 Task: Open Card Card0007 in Board Board0002 in Development in Trello
Action: Mouse moved to (716, 103)
Screenshot: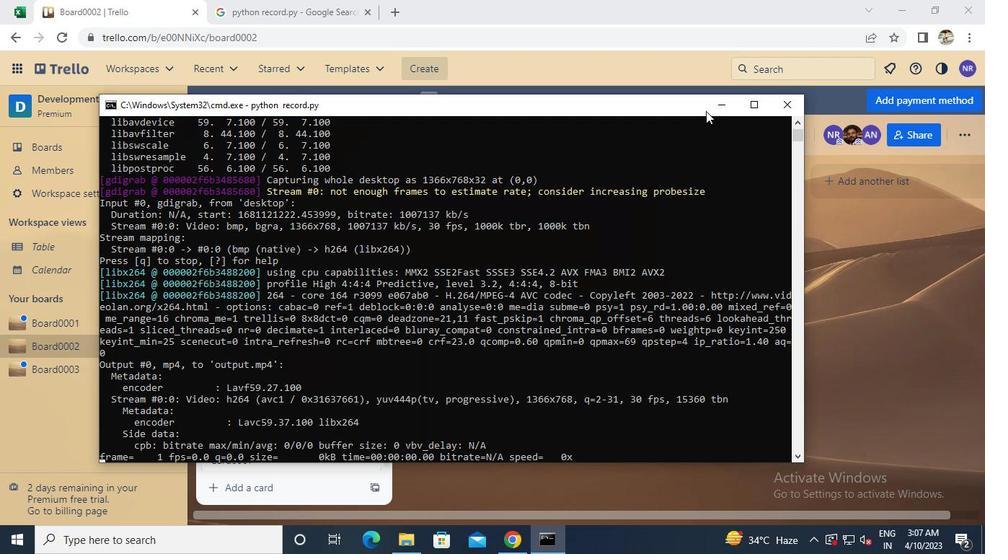 
Action: Mouse pressed left at (716, 103)
Screenshot: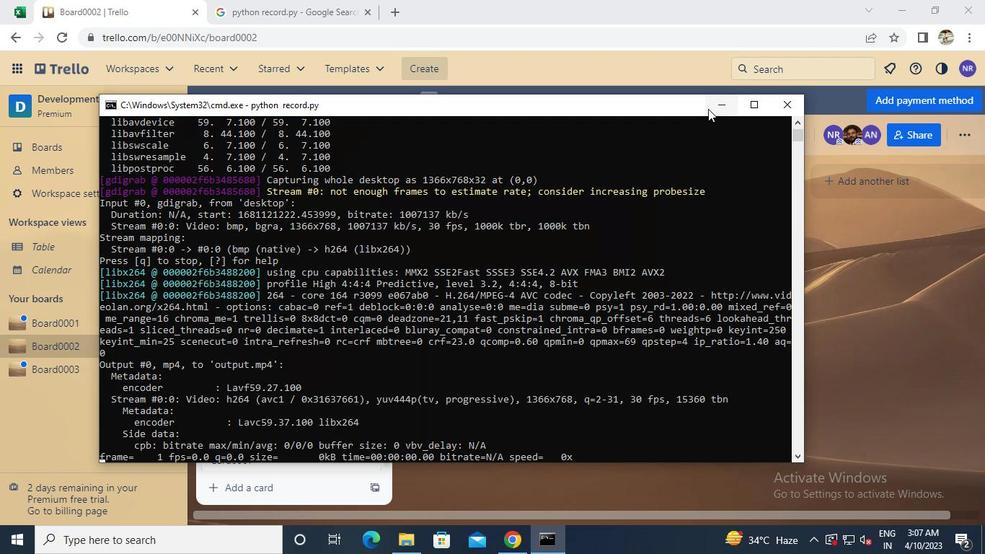 
Action: Mouse moved to (290, 458)
Screenshot: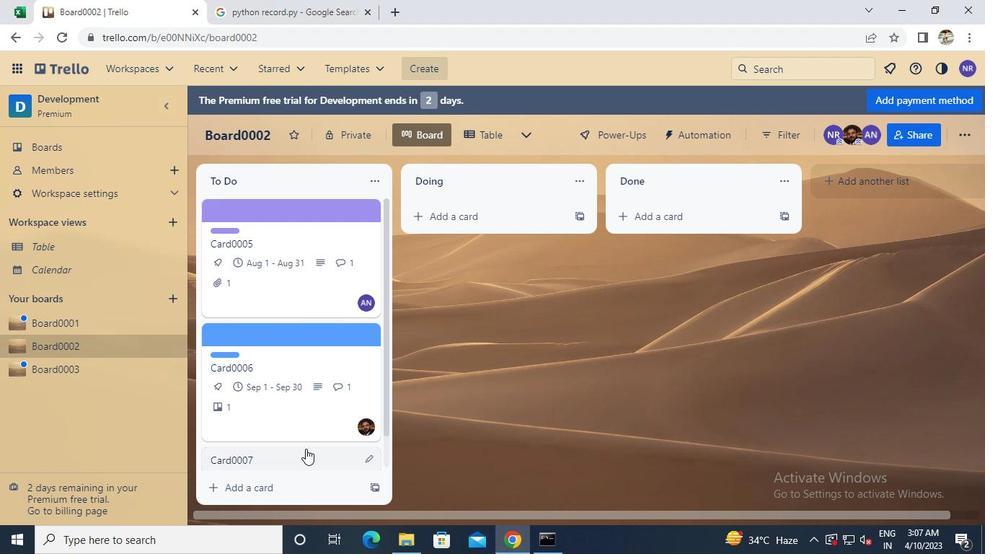 
Action: Mouse pressed left at (290, 458)
Screenshot: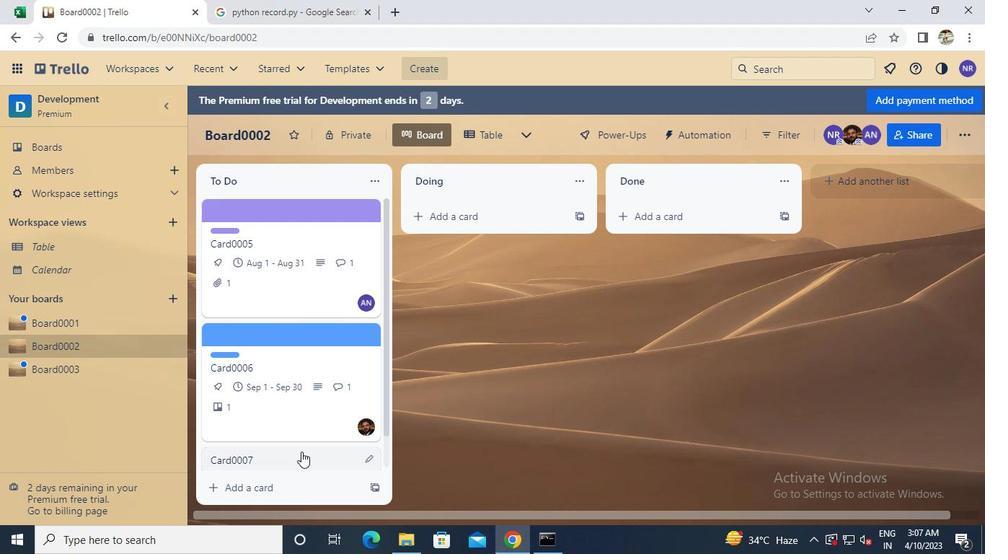 
Action: Mouse moved to (535, 548)
Screenshot: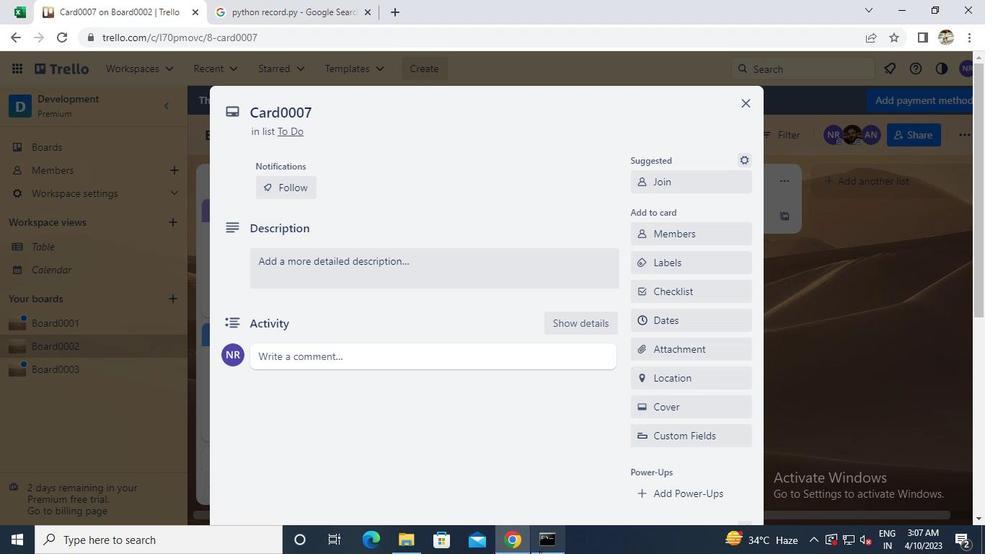 
Action: Mouse pressed left at (535, 548)
Screenshot: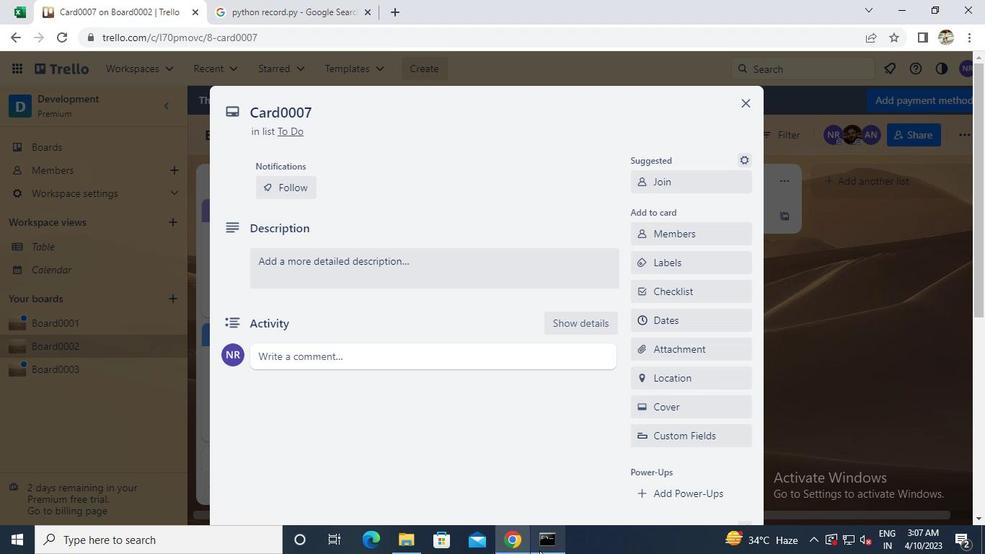 
Action: Mouse moved to (779, 104)
Screenshot: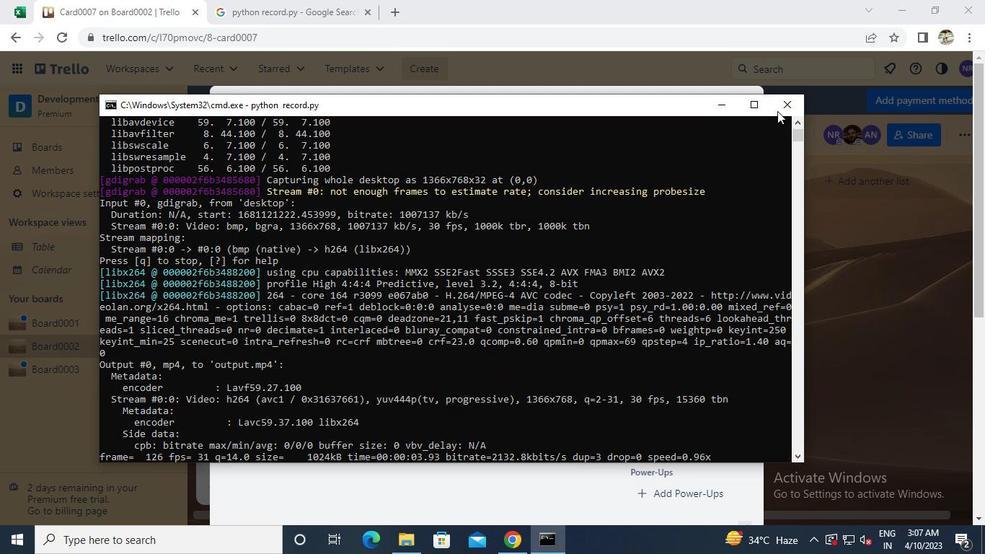 
Action: Mouse pressed left at (779, 104)
Screenshot: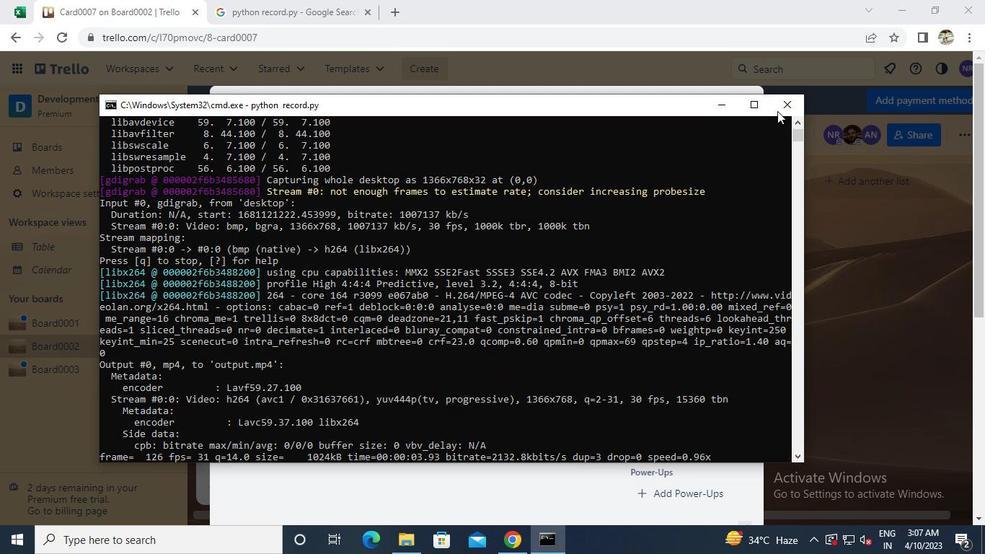 
Action: Mouse moved to (780, 104)
Screenshot: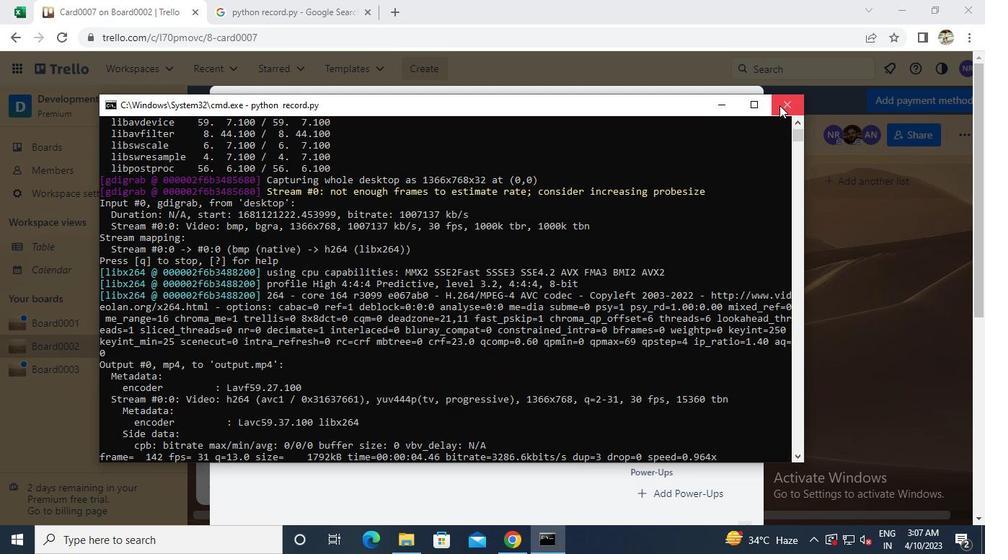 
